 Task: Use the formula "RIGHT" in spreadsheet "Project portfolio".
Action: Mouse moved to (108, 80)
Screenshot: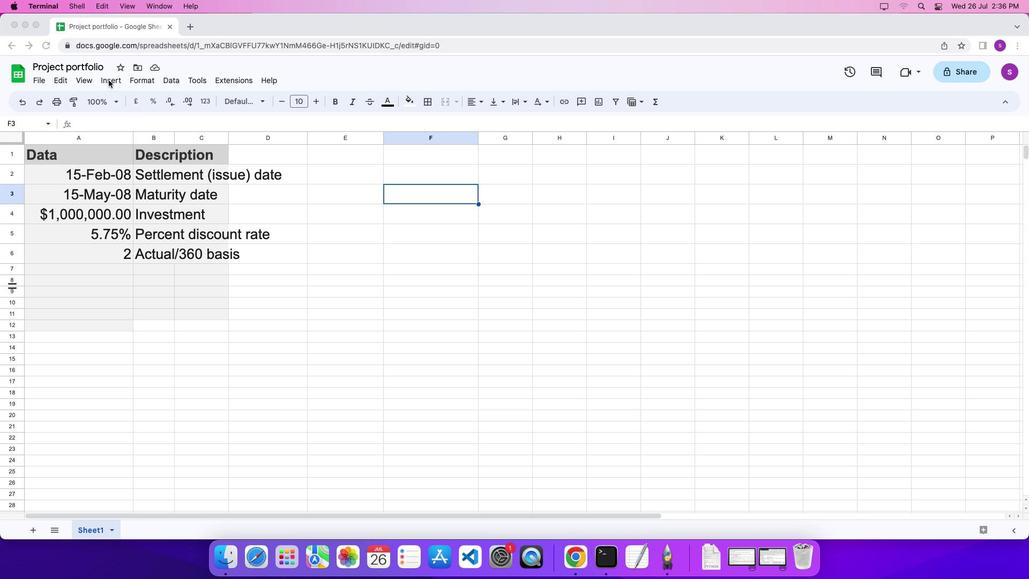 
Action: Mouse pressed left at (108, 80)
Screenshot: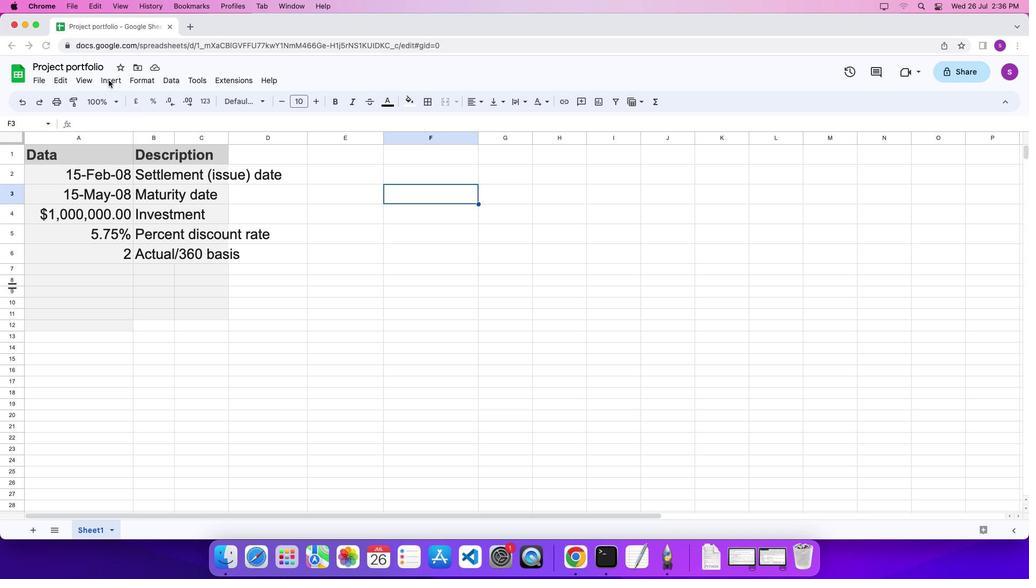 
Action: Mouse moved to (113, 79)
Screenshot: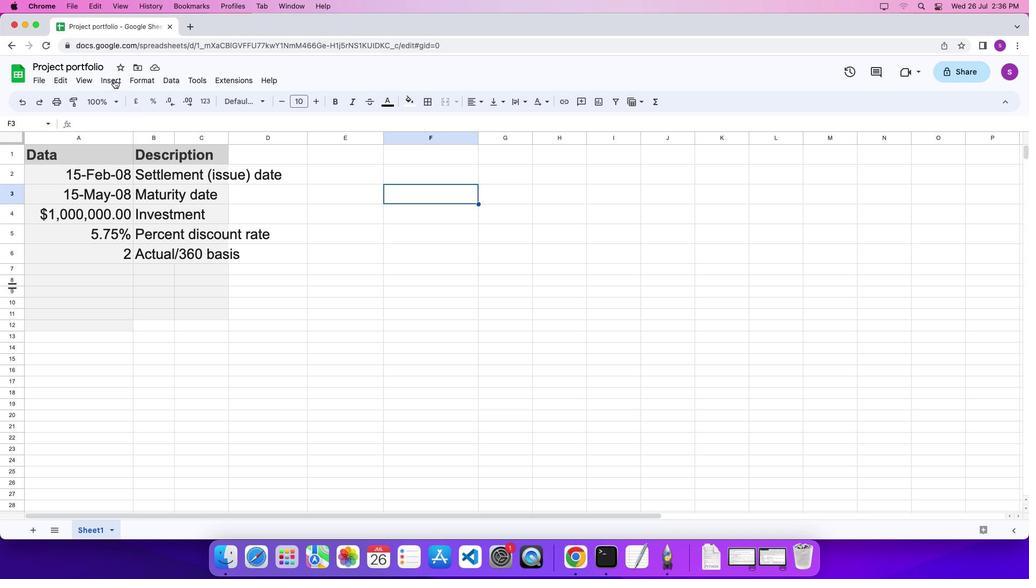 
Action: Mouse pressed left at (113, 79)
Screenshot: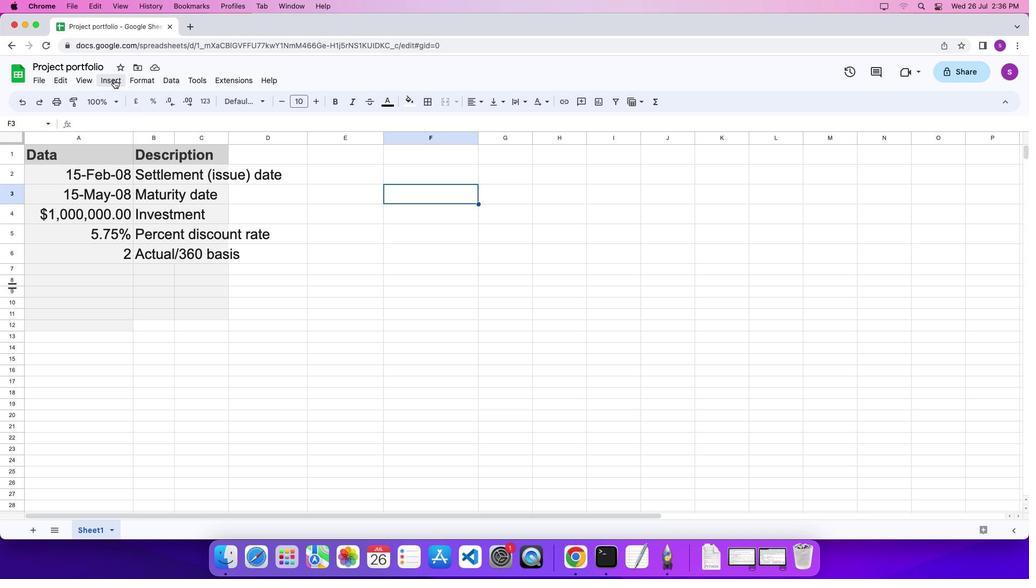
Action: Mouse moved to (459, 479)
Screenshot: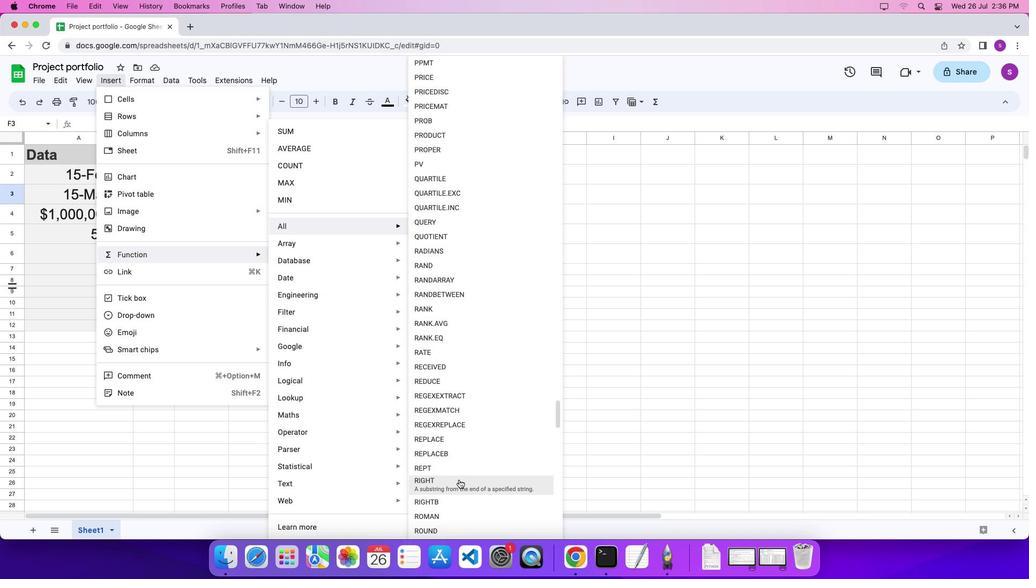 
Action: Mouse pressed left at (459, 479)
Screenshot: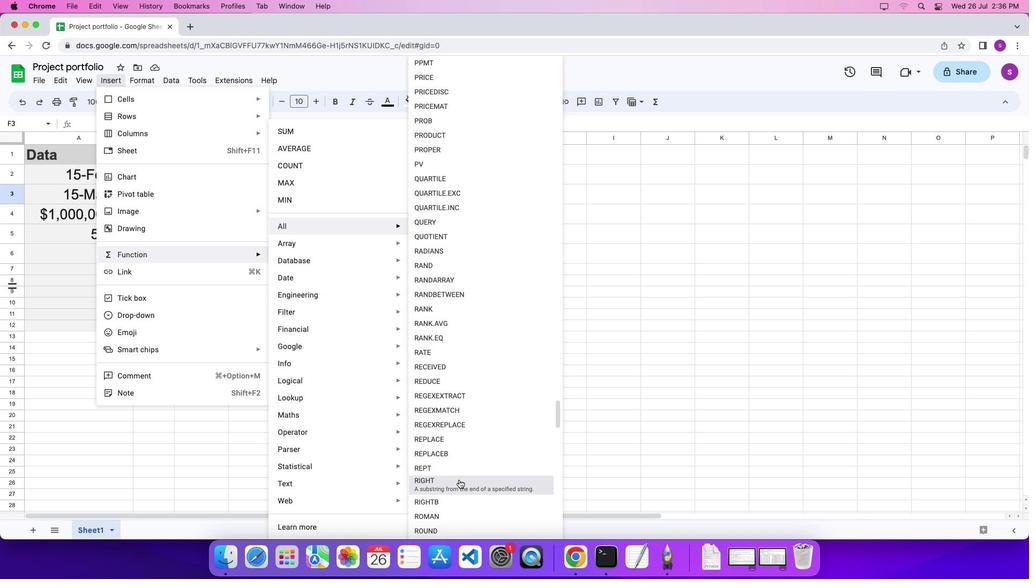 
Action: Mouse moved to (436, 334)
Screenshot: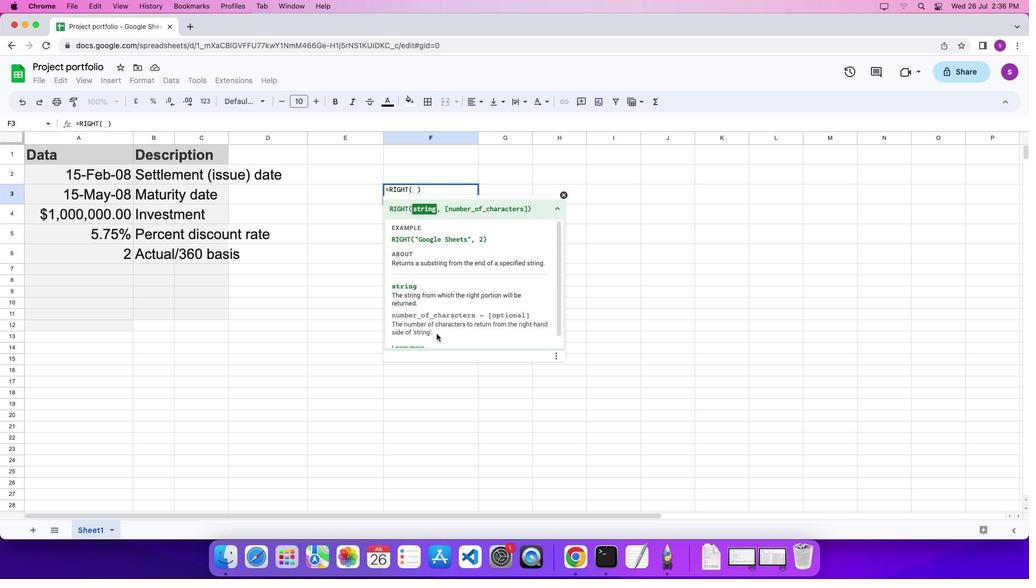 
Action: Key pressed Key.shift_r'"'Key.shift'G''o''o''g''l''e'Key.space's''h''e''e''t'Key.shift_r'"'',''2''\x03'
Screenshot: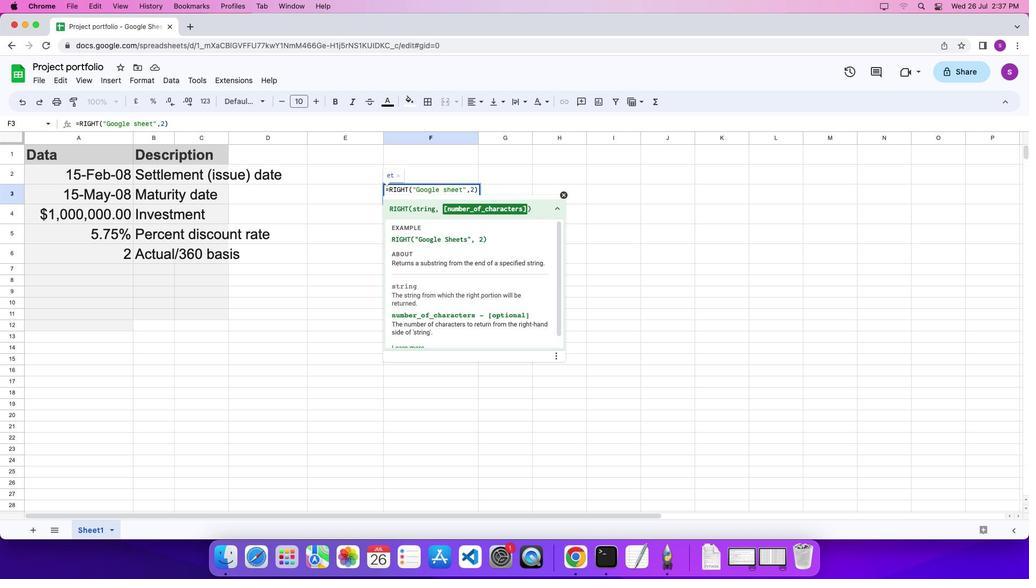 
